 Task: Remove the session information of the user
Action: Mouse moved to (159, 208)
Screenshot: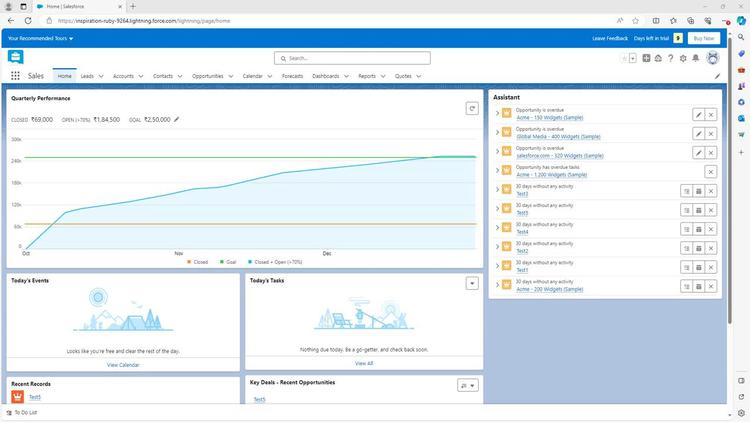 
Action: Mouse scrolled (159, 208) with delta (0, 0)
Screenshot: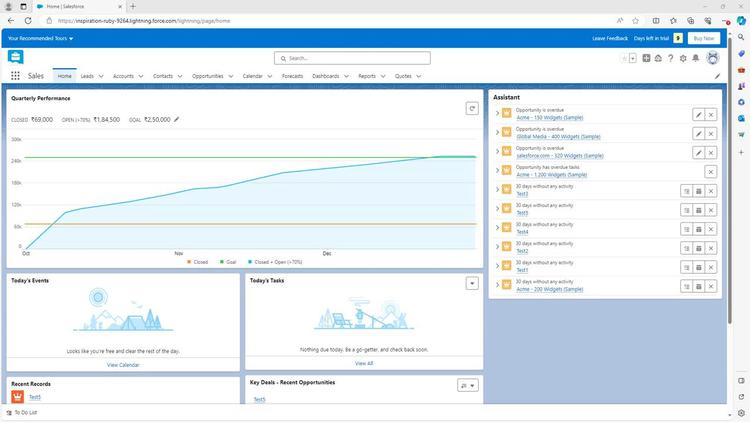 
Action: Mouse moved to (160, 209)
Screenshot: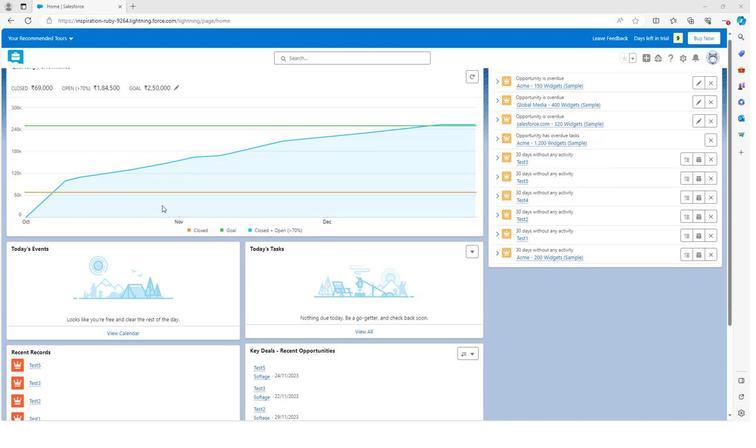 
Action: Mouse scrolled (160, 208) with delta (0, 0)
Screenshot: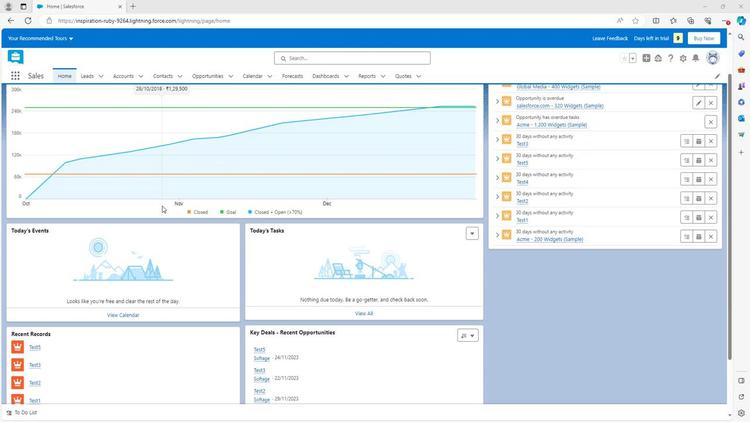 
Action: Mouse scrolled (160, 208) with delta (0, 0)
Screenshot: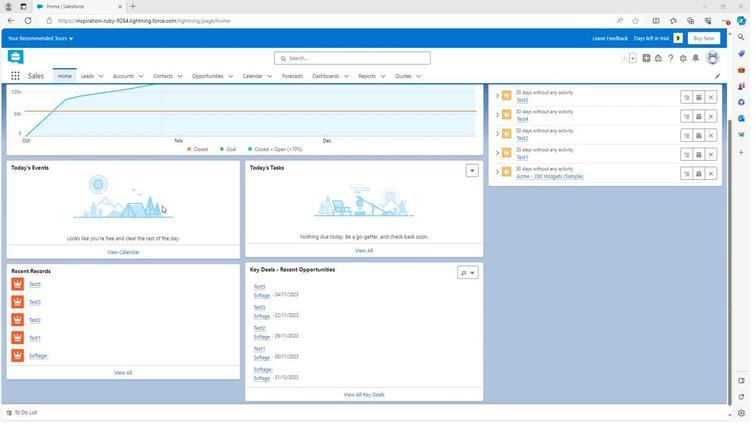 
Action: Mouse scrolled (160, 208) with delta (0, 0)
Screenshot: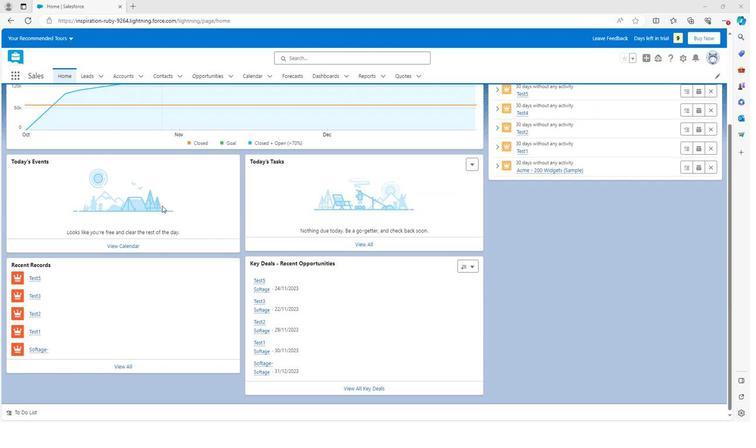 
Action: Mouse scrolled (160, 208) with delta (0, 0)
Screenshot: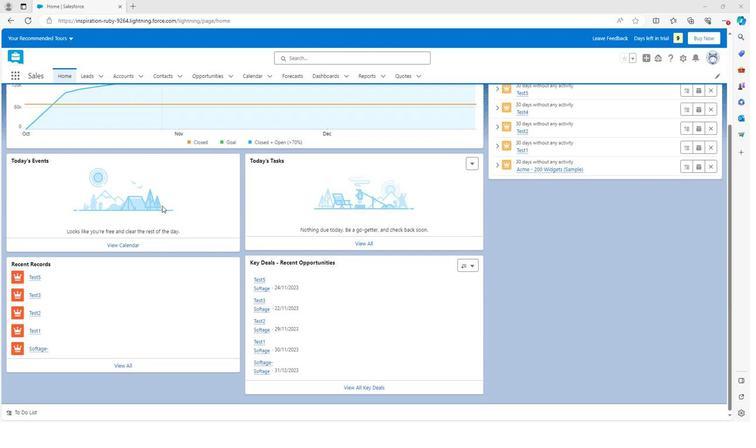 
Action: Mouse scrolled (160, 210) with delta (0, 0)
Screenshot: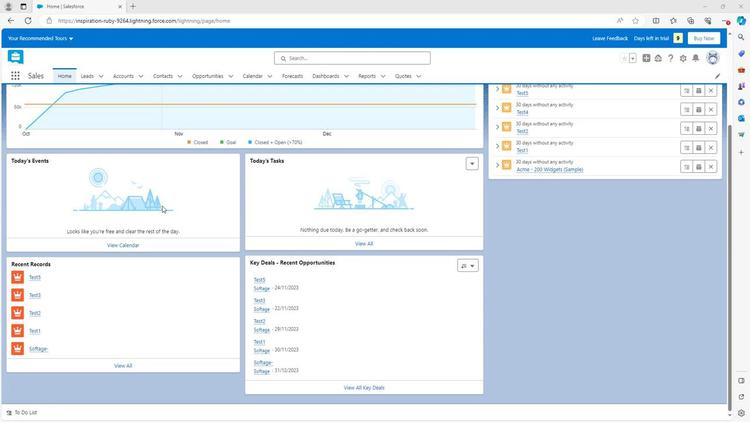 
Action: Mouse scrolled (160, 210) with delta (0, 0)
Screenshot: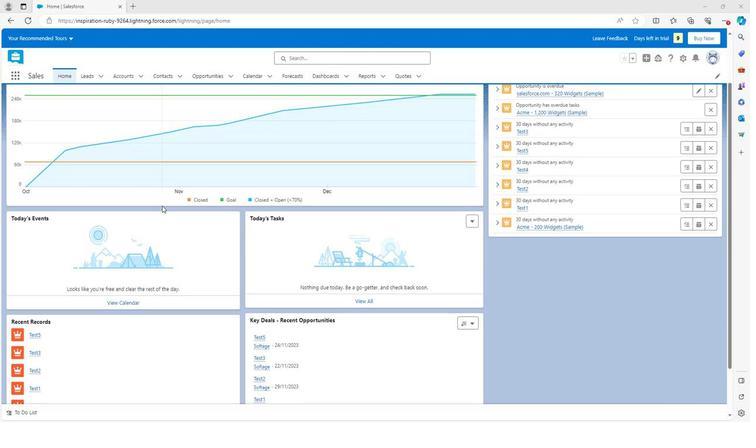 
Action: Mouse scrolled (160, 210) with delta (0, 0)
Screenshot: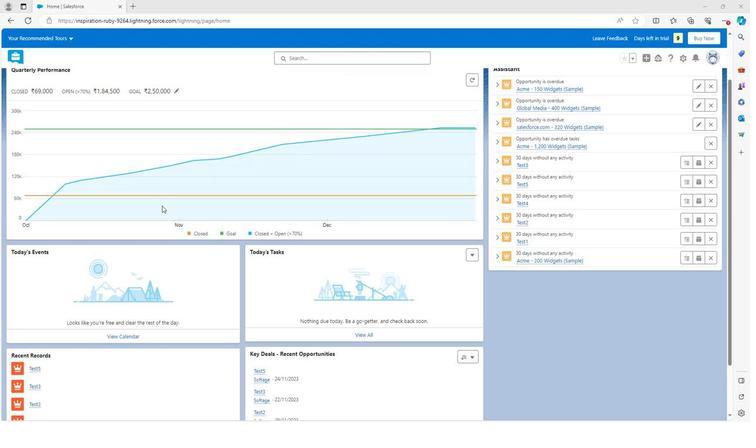 
Action: Mouse moved to (678, 63)
Screenshot: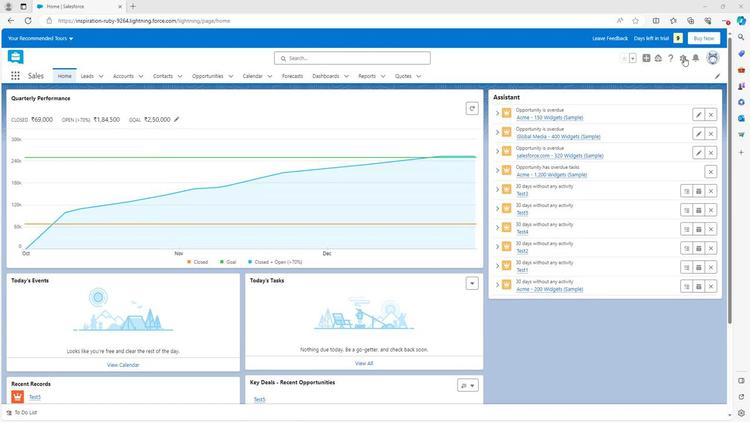
Action: Mouse pressed left at (678, 63)
Screenshot: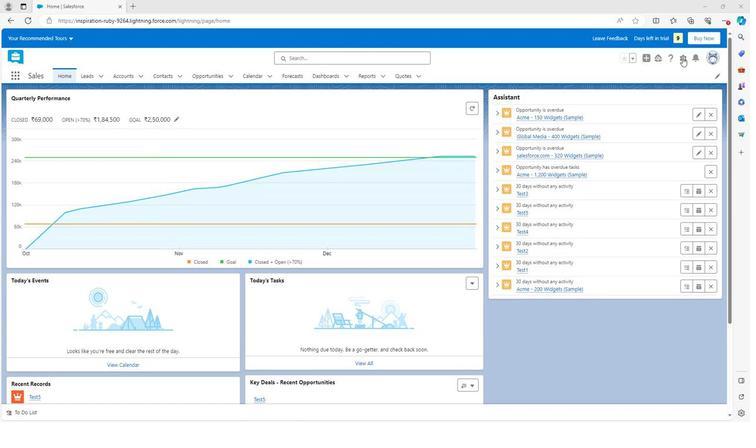 
Action: Mouse moved to (650, 87)
Screenshot: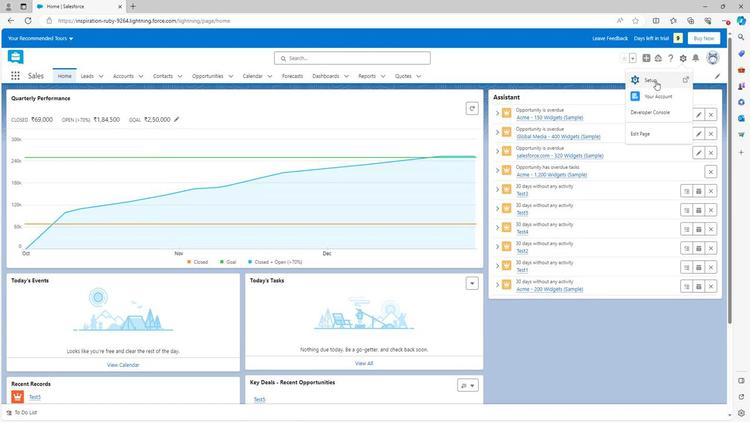 
Action: Mouse pressed left at (650, 87)
Screenshot: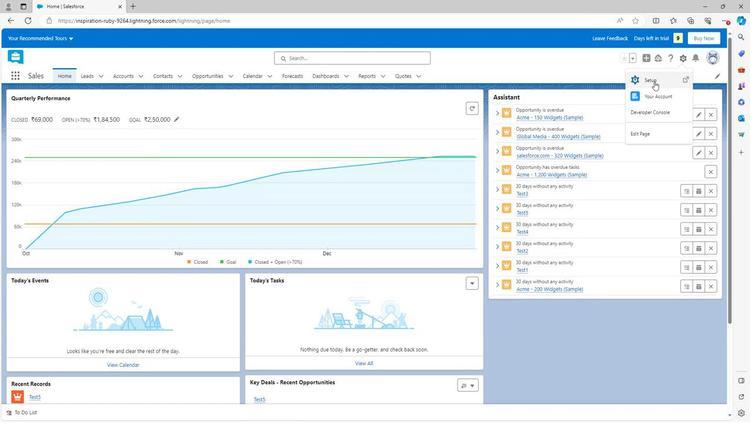 
Action: Mouse moved to (25, 346)
Screenshot: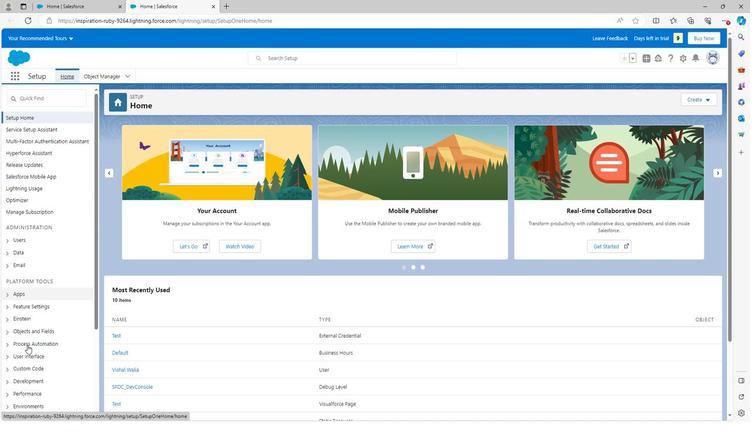 
Action: Mouse scrolled (25, 346) with delta (0, 0)
Screenshot: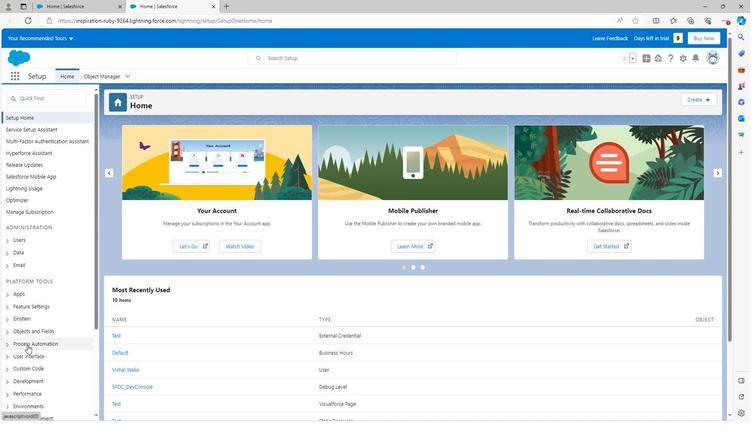 
Action: Mouse scrolled (25, 346) with delta (0, 0)
Screenshot: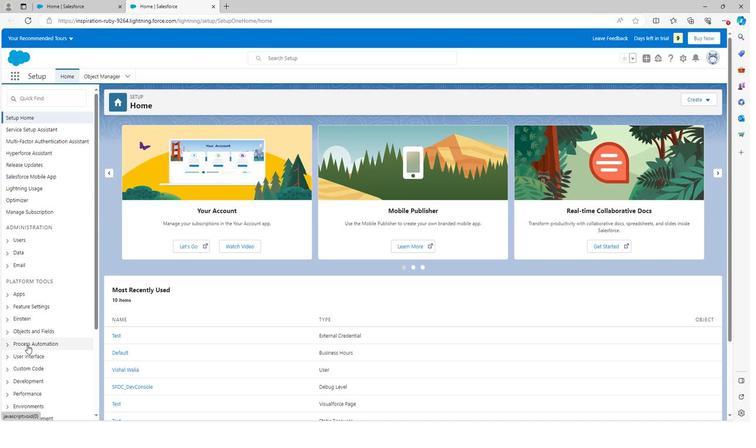
Action: Mouse scrolled (25, 346) with delta (0, 0)
Screenshot: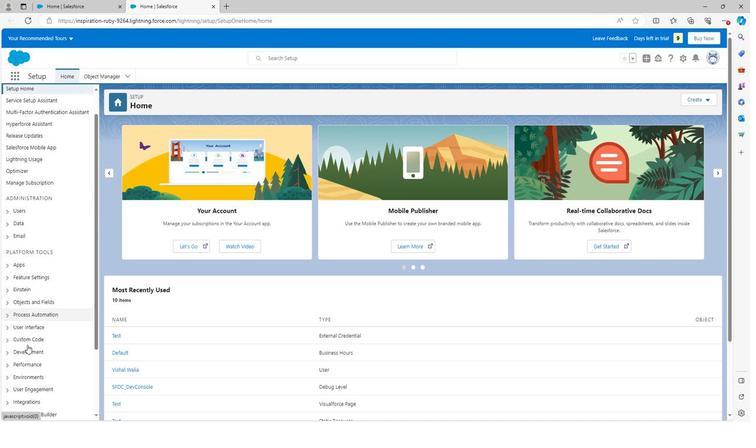 
Action: Mouse scrolled (25, 346) with delta (0, 0)
Screenshot: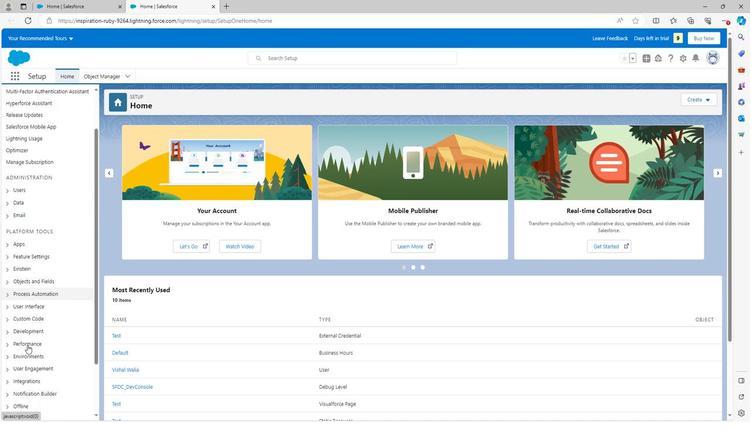 
Action: Mouse scrolled (25, 346) with delta (0, 0)
Screenshot: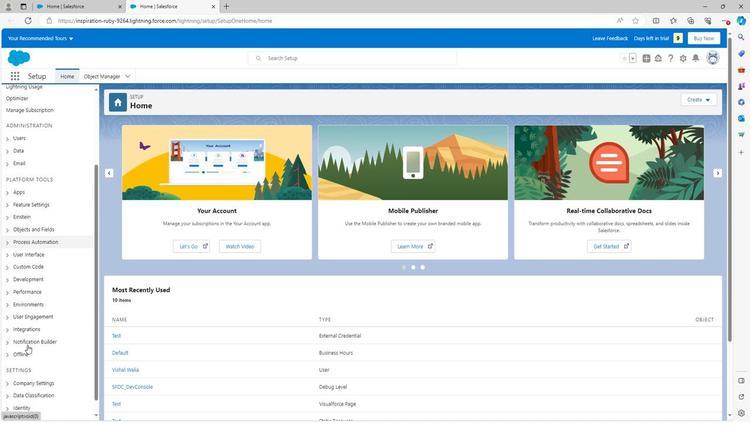 
Action: Mouse scrolled (25, 346) with delta (0, 0)
Screenshot: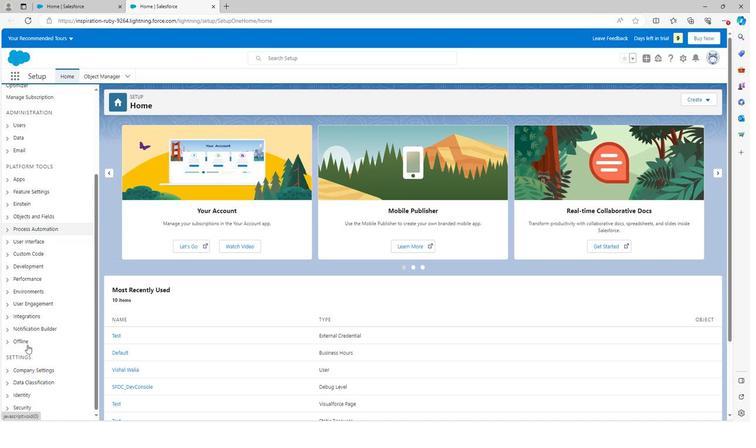 
Action: Mouse scrolled (25, 346) with delta (0, 0)
Screenshot: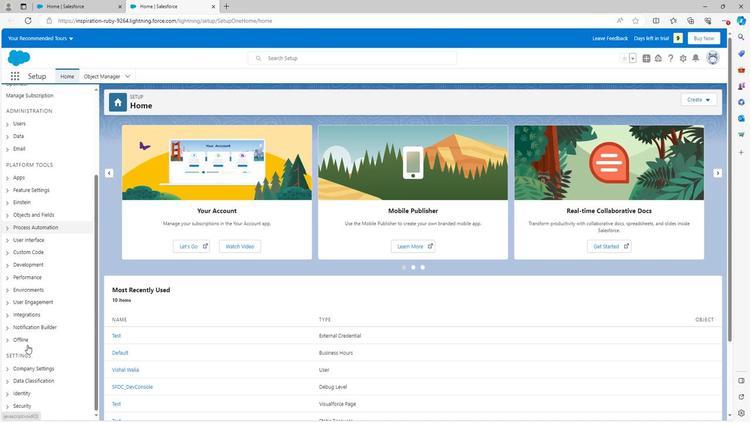 
Action: Mouse moved to (5, 407)
Screenshot: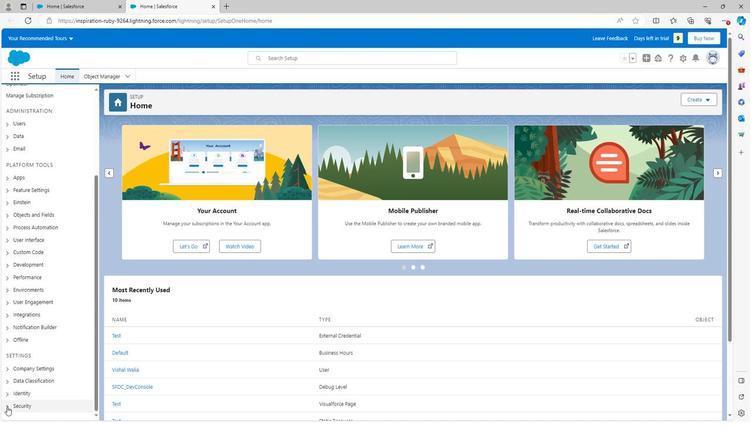 
Action: Mouse pressed left at (5, 407)
Screenshot: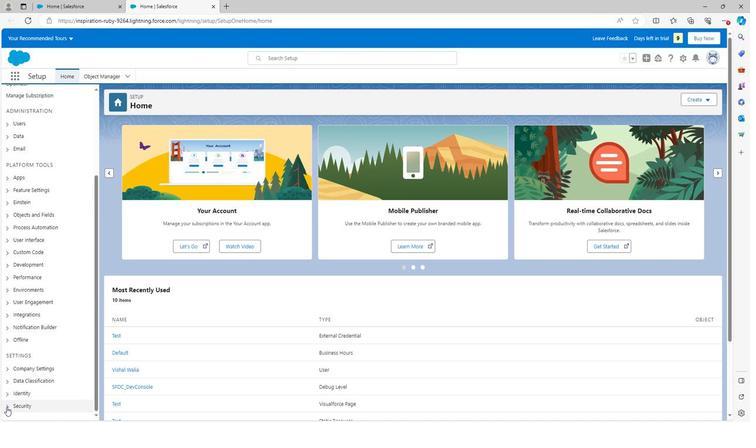 
Action: Mouse moved to (5, 407)
Screenshot: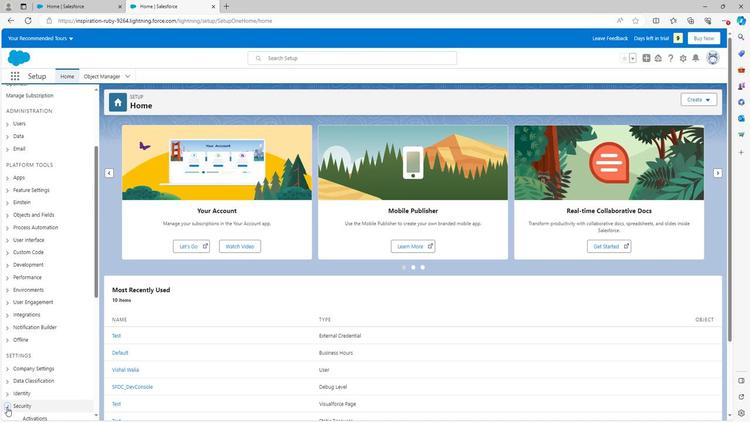 
Action: Mouse scrolled (5, 407) with delta (0, 0)
Screenshot: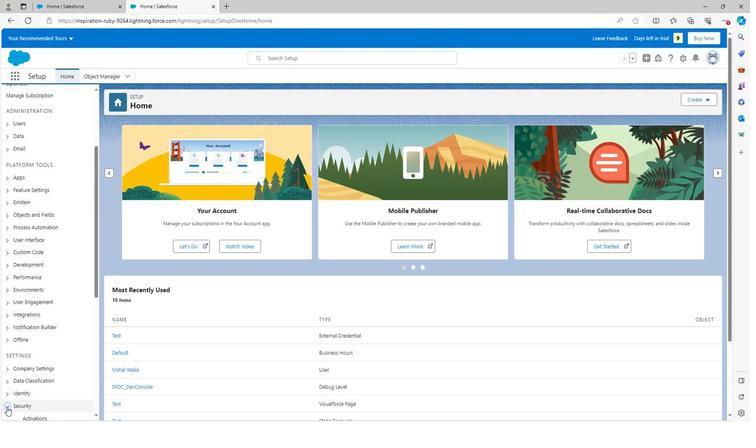 
Action: Mouse scrolled (5, 407) with delta (0, 0)
Screenshot: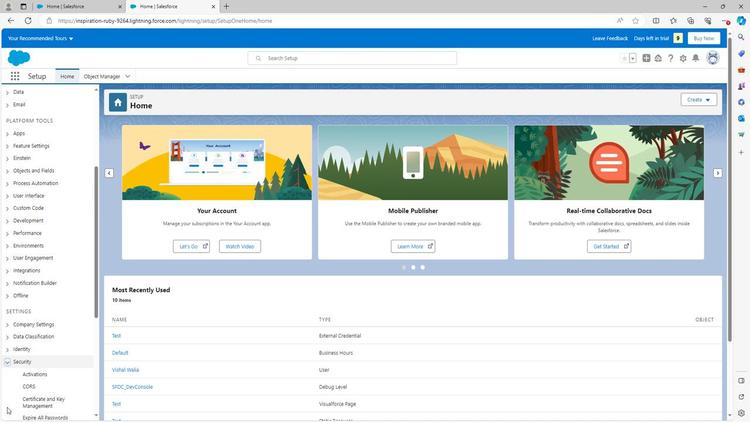 
Action: Mouse scrolled (5, 407) with delta (0, 0)
Screenshot: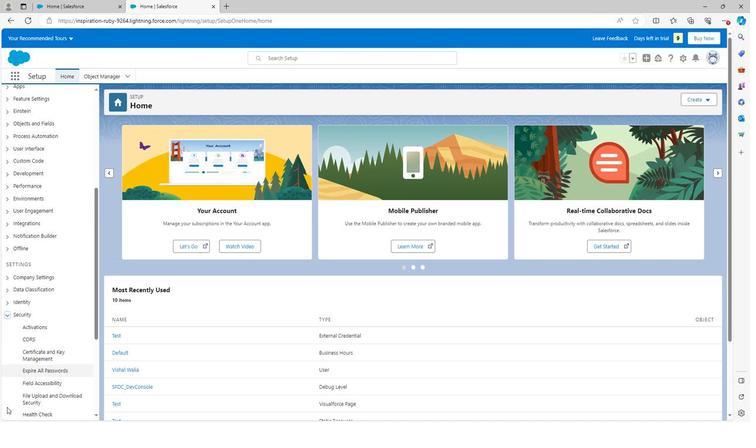 
Action: Mouse scrolled (5, 407) with delta (0, 0)
Screenshot: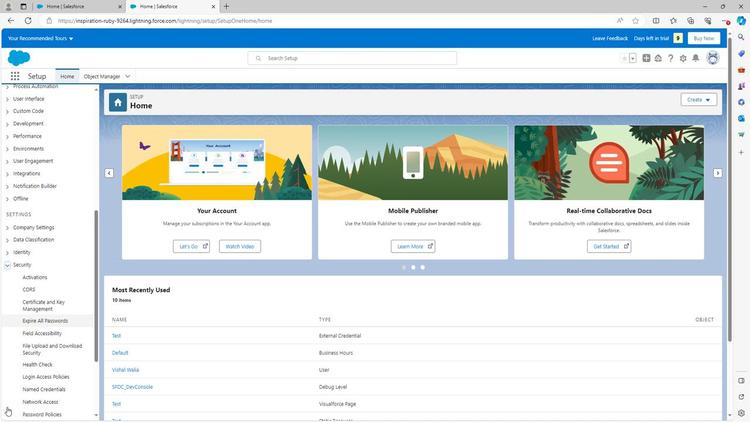 
Action: Mouse moved to (32, 391)
Screenshot: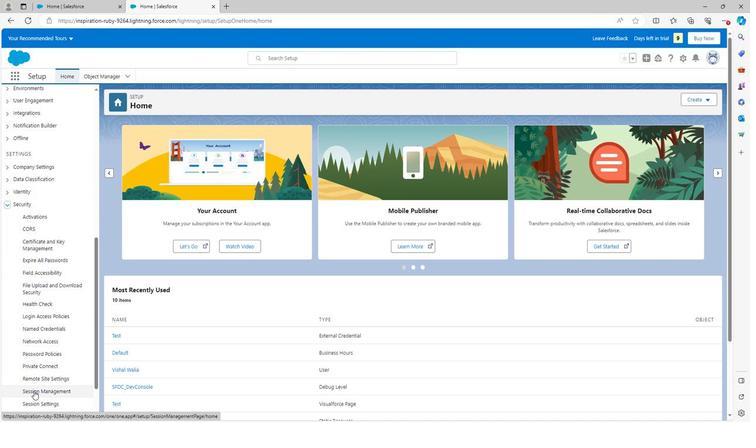
Action: Mouse pressed left at (32, 391)
Screenshot: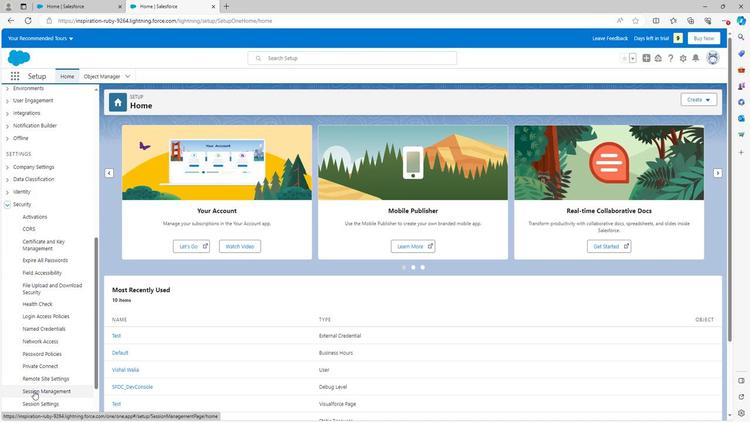 
Action: Mouse moved to (417, 187)
Screenshot: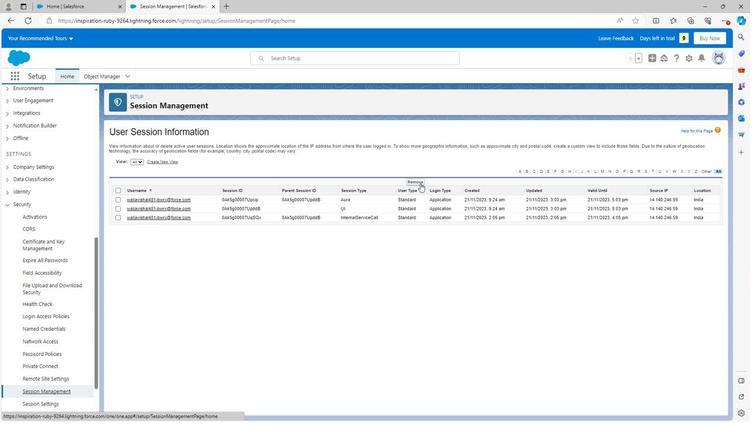 
Action: Mouse pressed left at (417, 187)
Screenshot: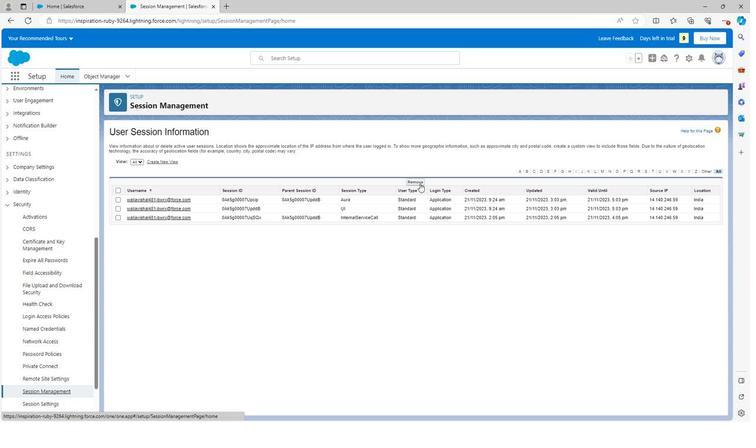 
Action: Mouse moved to (437, 68)
Screenshot: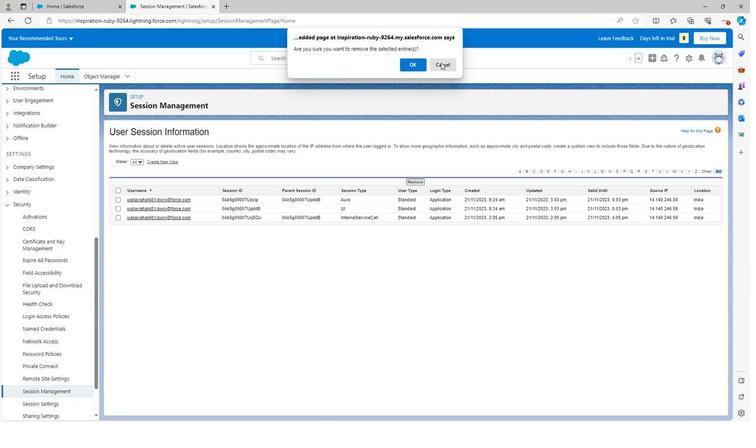 
Action: Mouse pressed left at (437, 68)
Screenshot: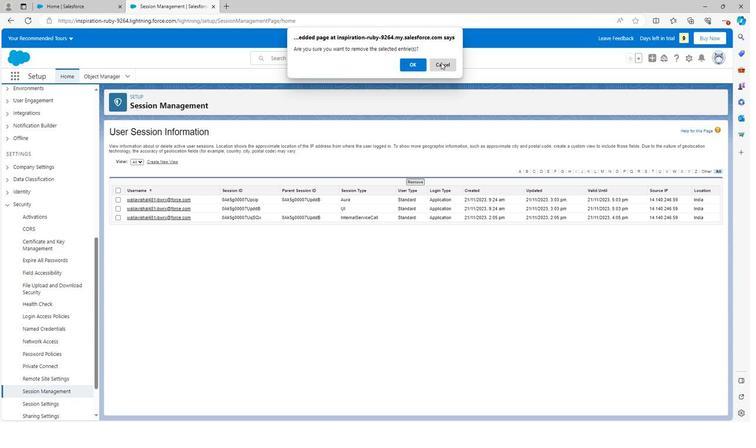 
Action: Mouse moved to (287, 271)
Screenshot: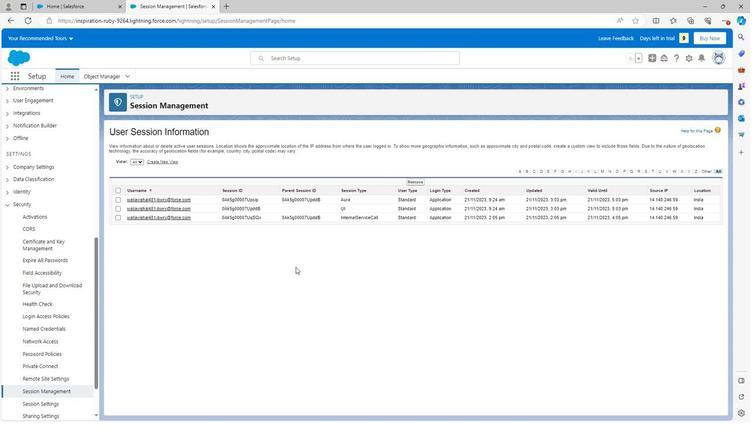 
